 Task: Add a condition where "Ticket status contains at least one of the following Open" in recently updated tickets.
Action: Mouse moved to (252, 284)
Screenshot: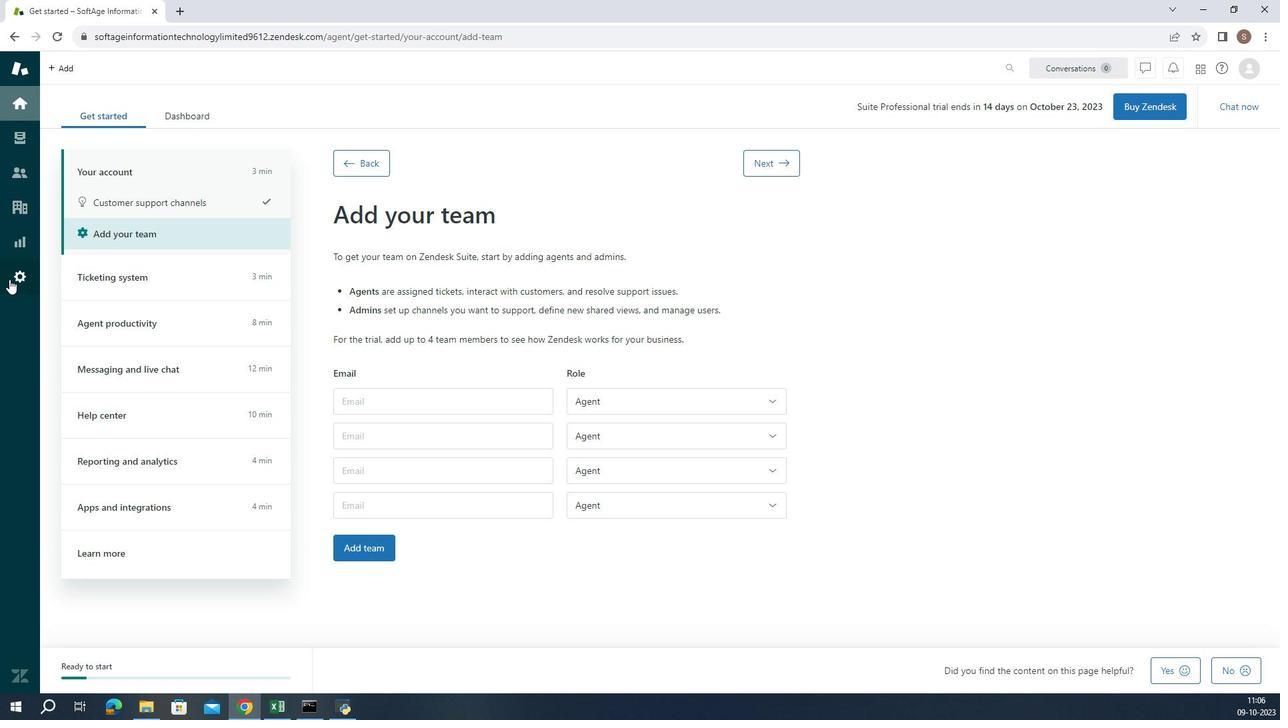 
Action: Mouse pressed left at (252, 284)
Screenshot: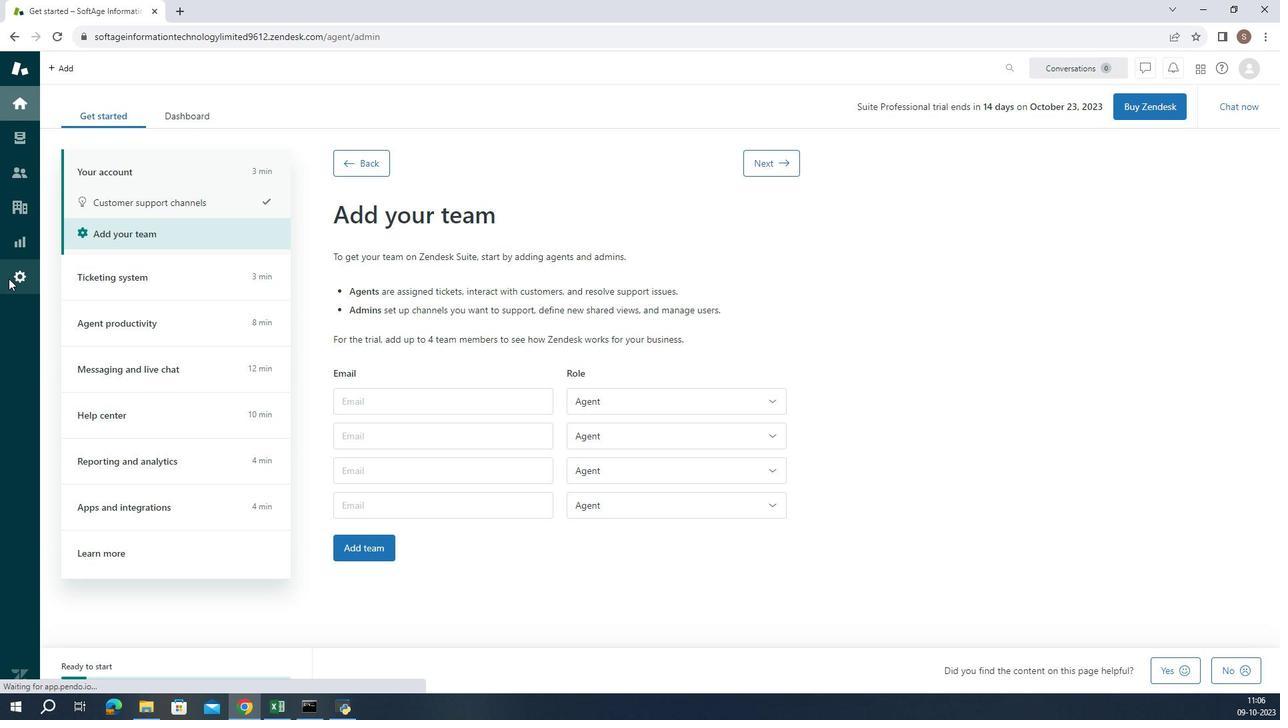 
Action: Mouse moved to (408, 605)
Screenshot: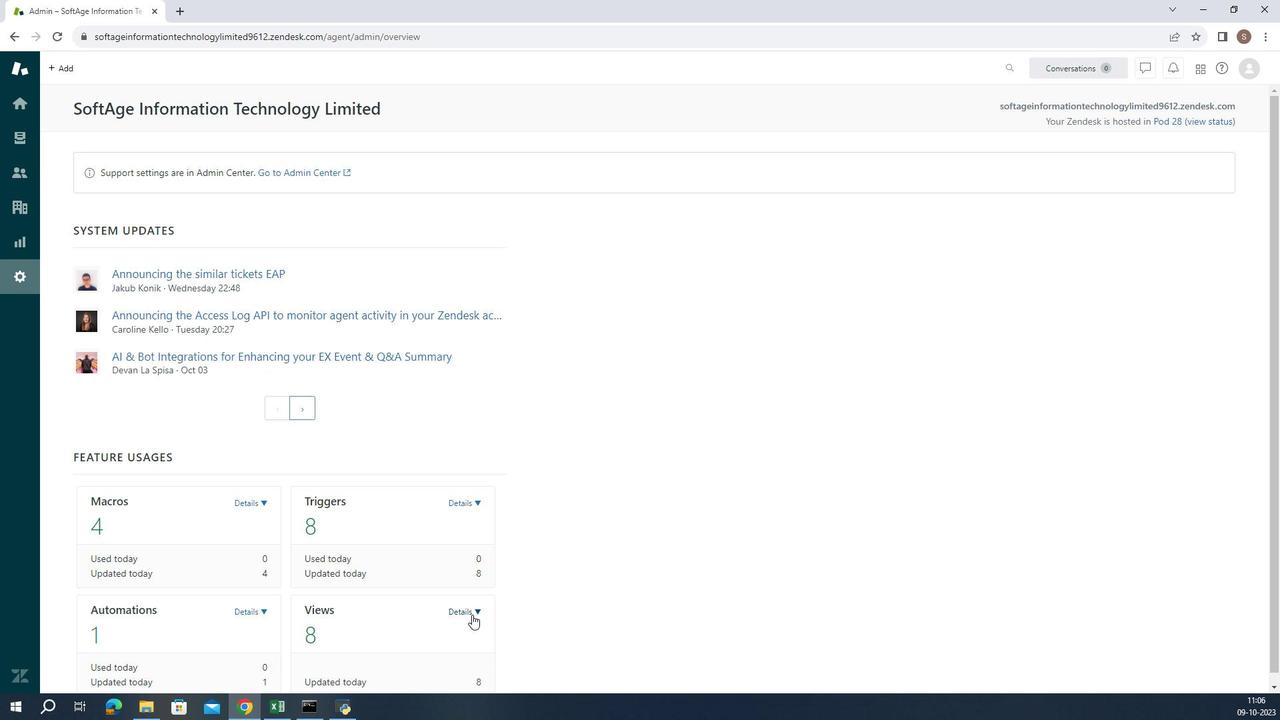 
Action: Mouse pressed left at (408, 605)
Screenshot: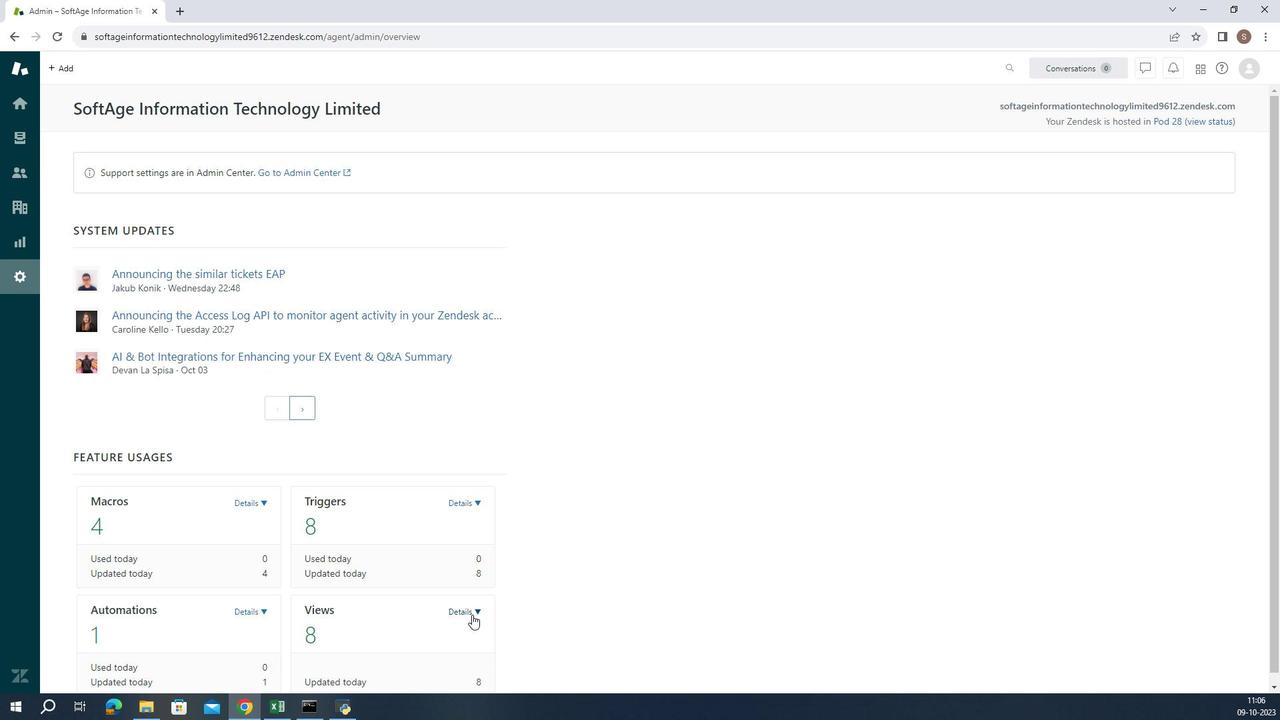 
Action: Mouse moved to (409, 641)
Screenshot: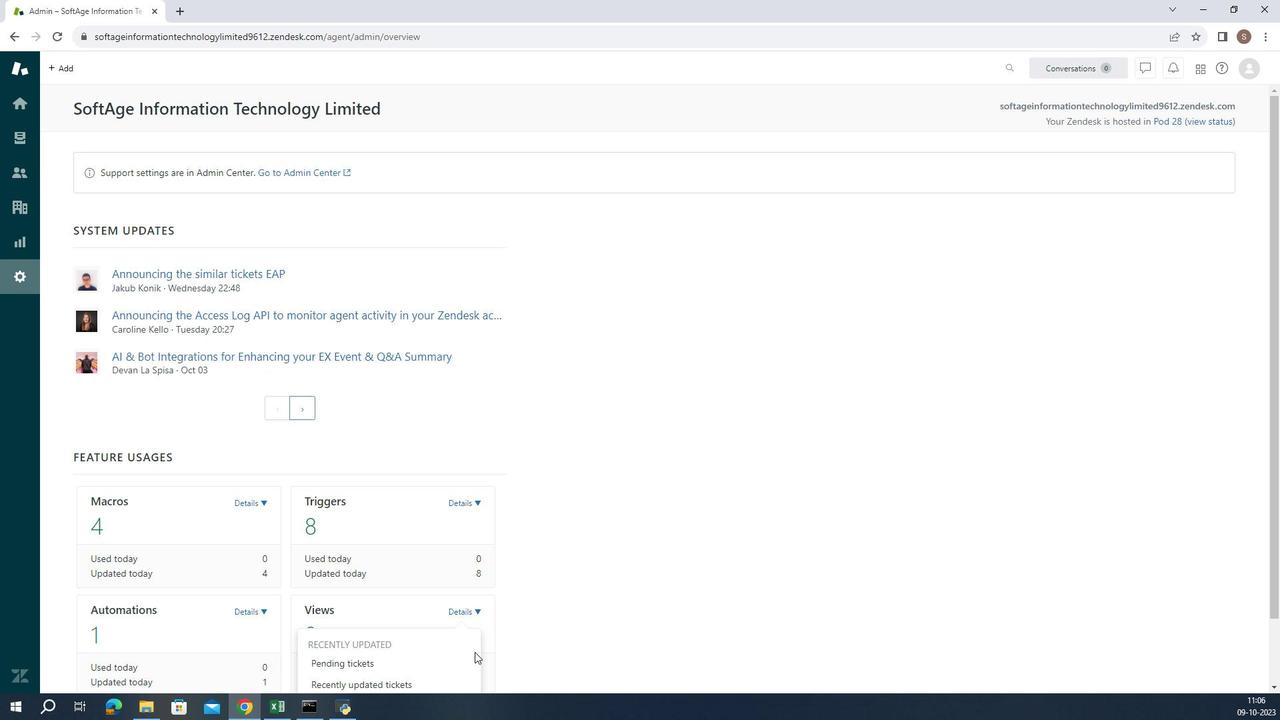 
Action: Mouse scrolled (409, 641) with delta (0, 0)
Screenshot: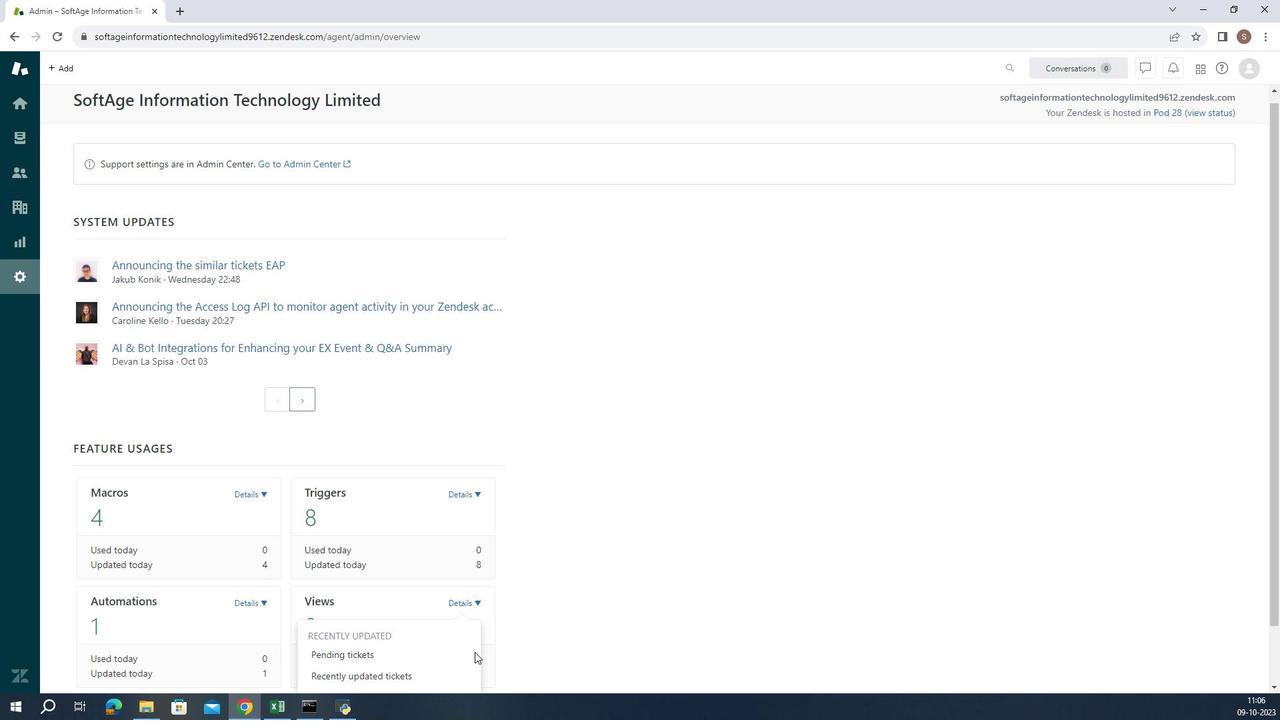 
Action: Mouse scrolled (409, 641) with delta (0, 0)
Screenshot: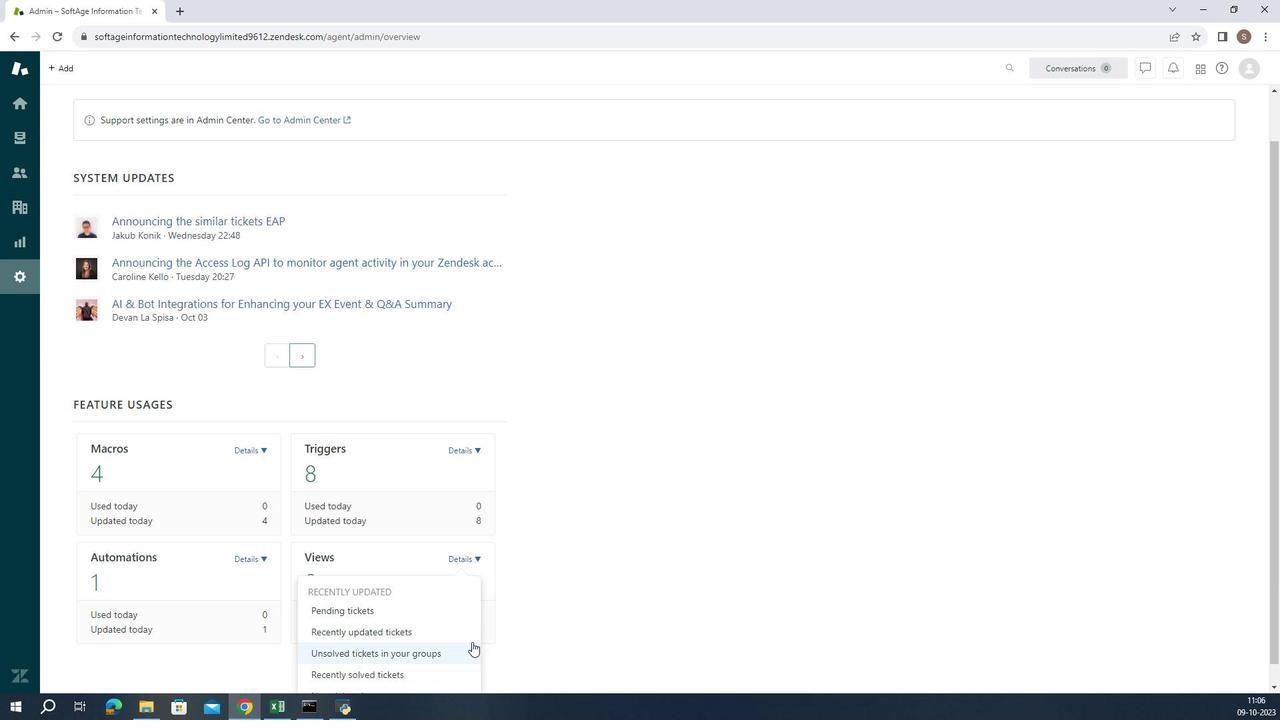 
Action: Mouse scrolled (409, 641) with delta (0, 0)
Screenshot: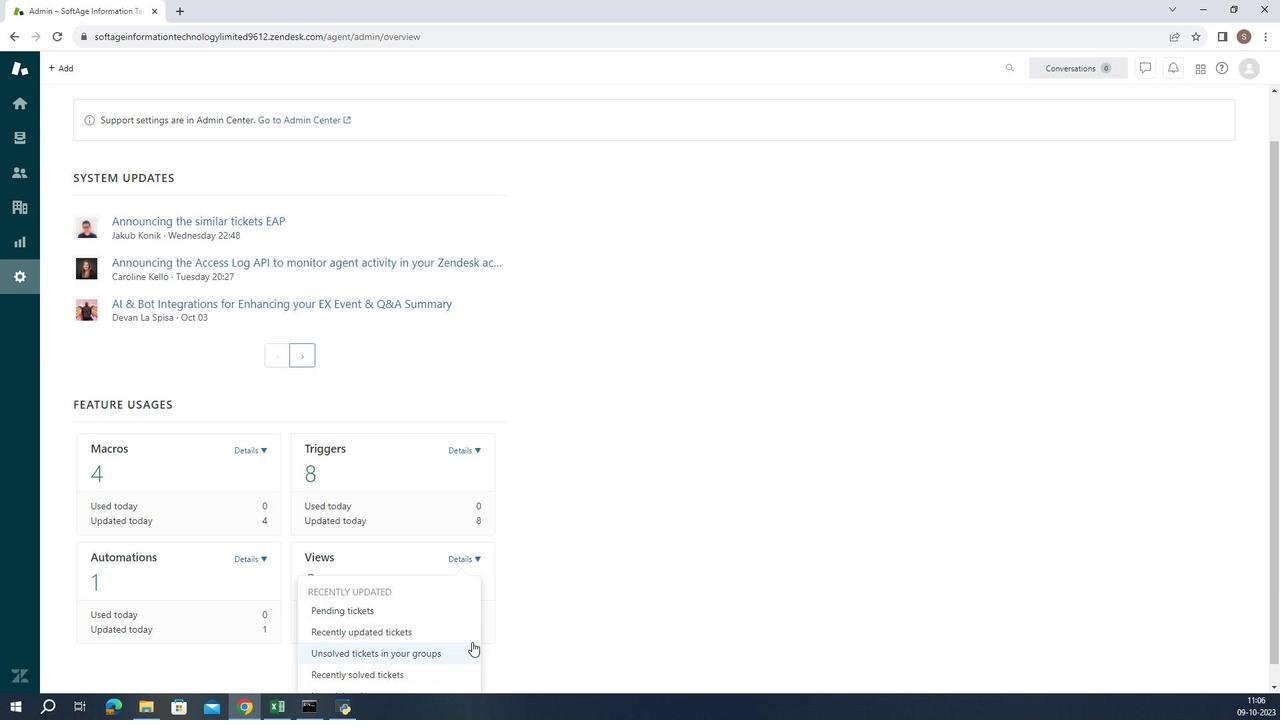 
Action: Mouse moved to (398, 604)
Screenshot: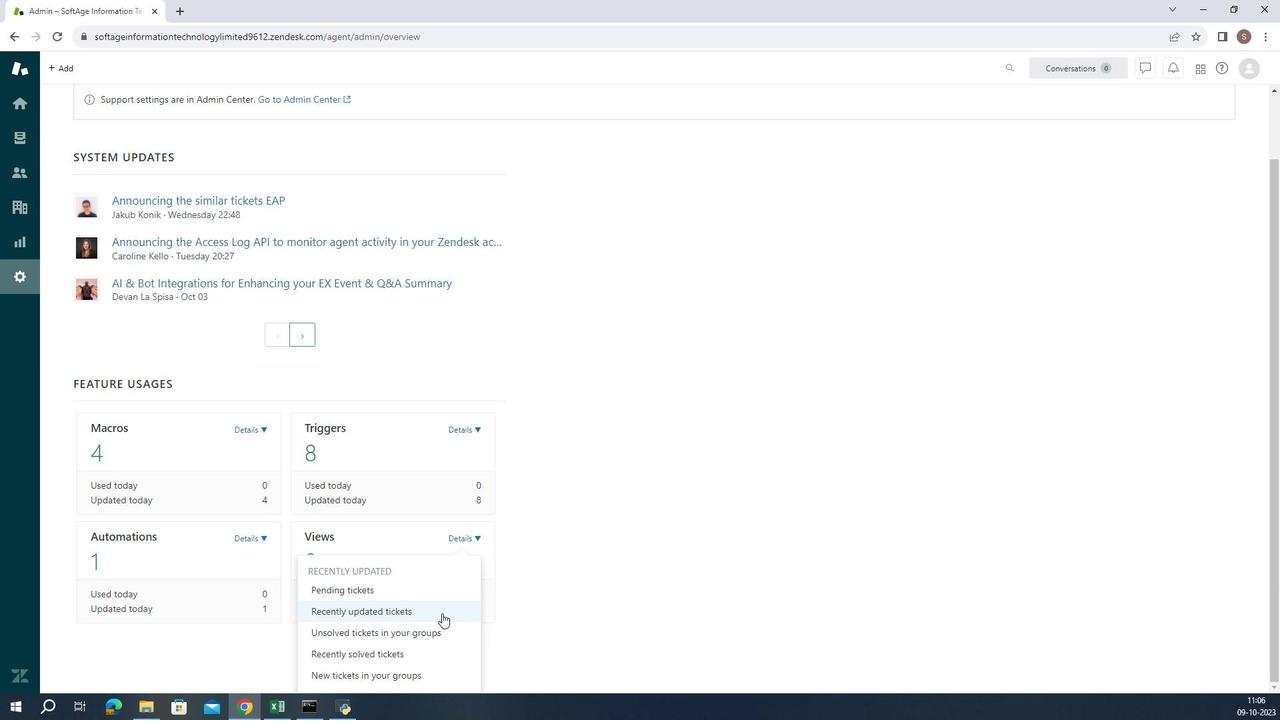 
Action: Mouse pressed left at (398, 604)
Screenshot: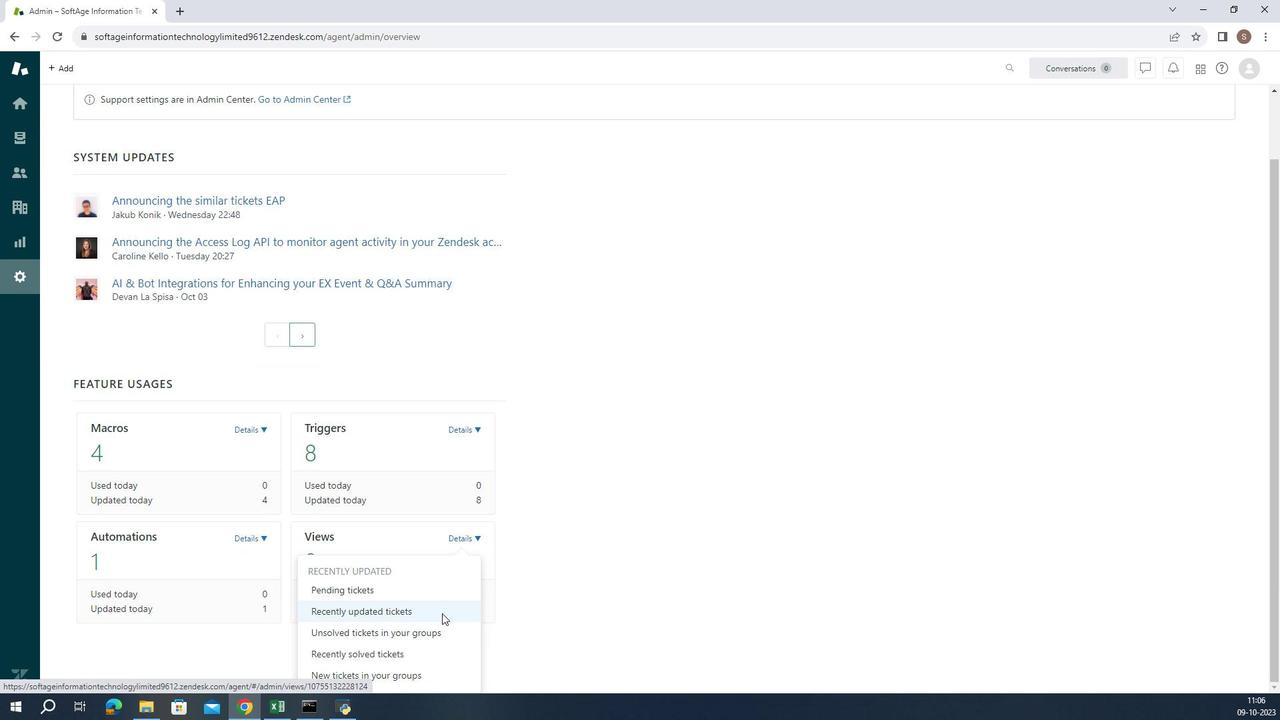 
Action: Mouse moved to (317, 448)
Screenshot: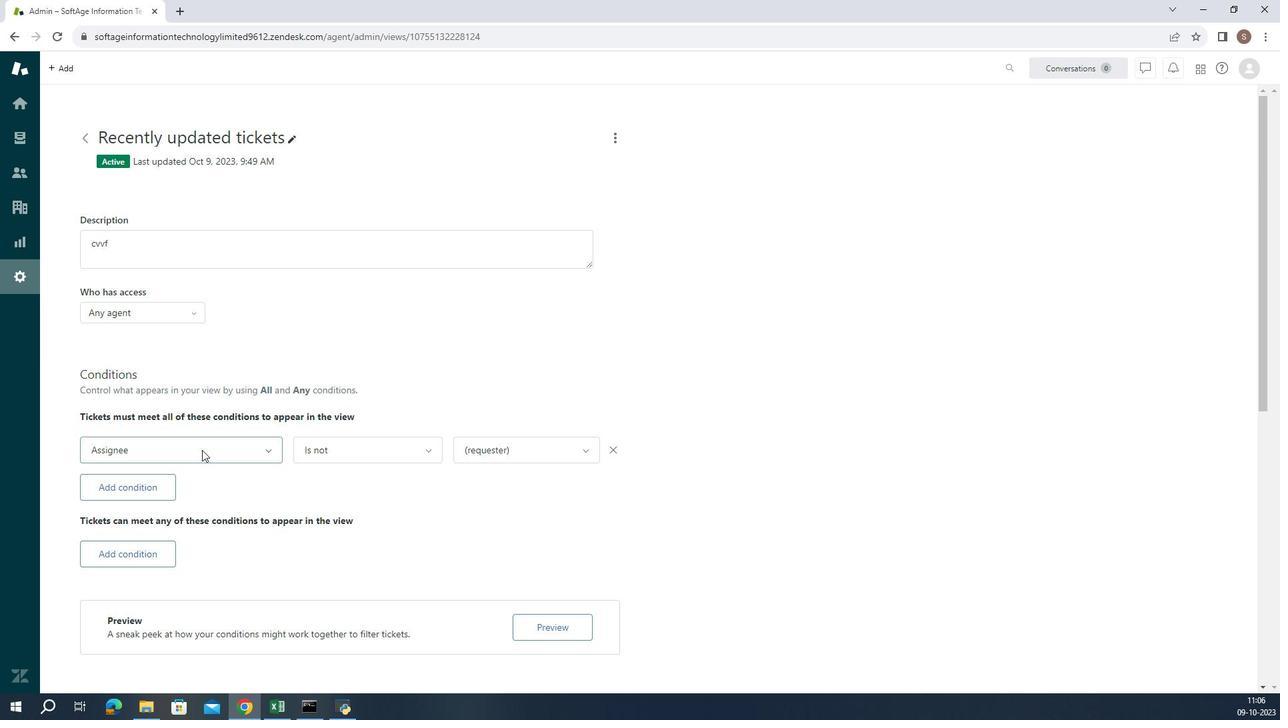 
Action: Mouse pressed left at (317, 448)
Screenshot: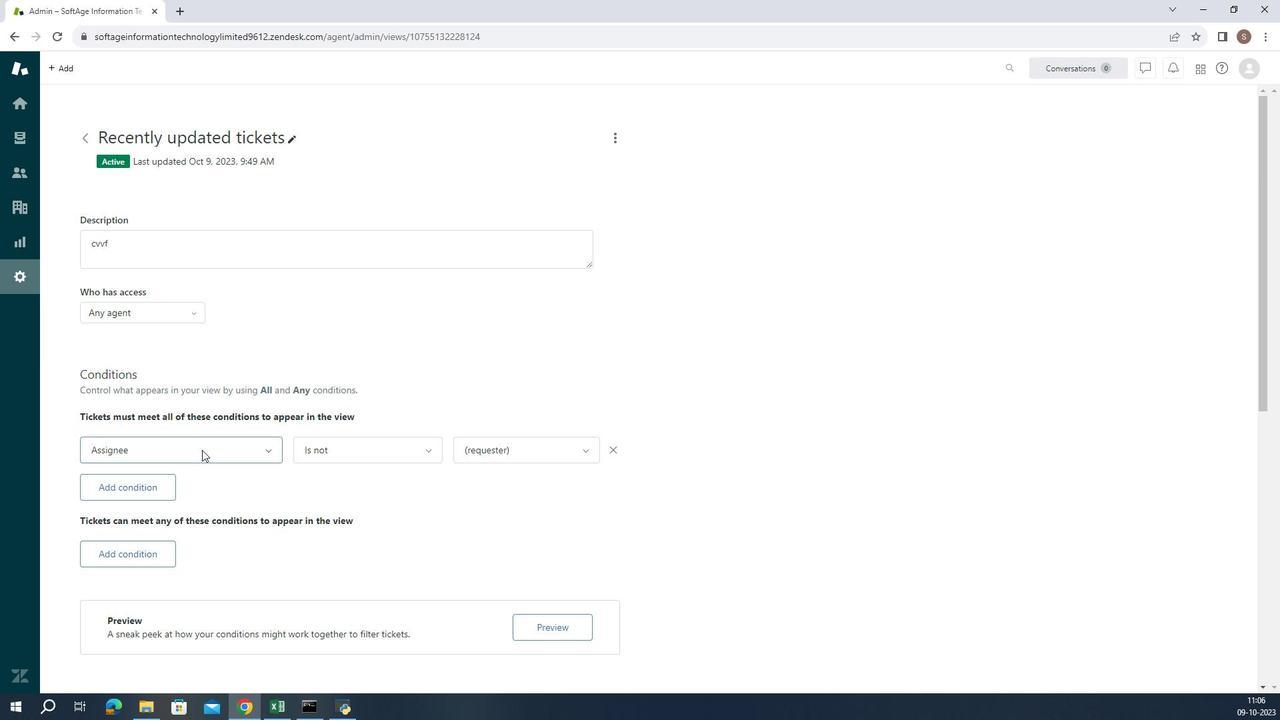 
Action: Mouse moved to (308, 331)
Screenshot: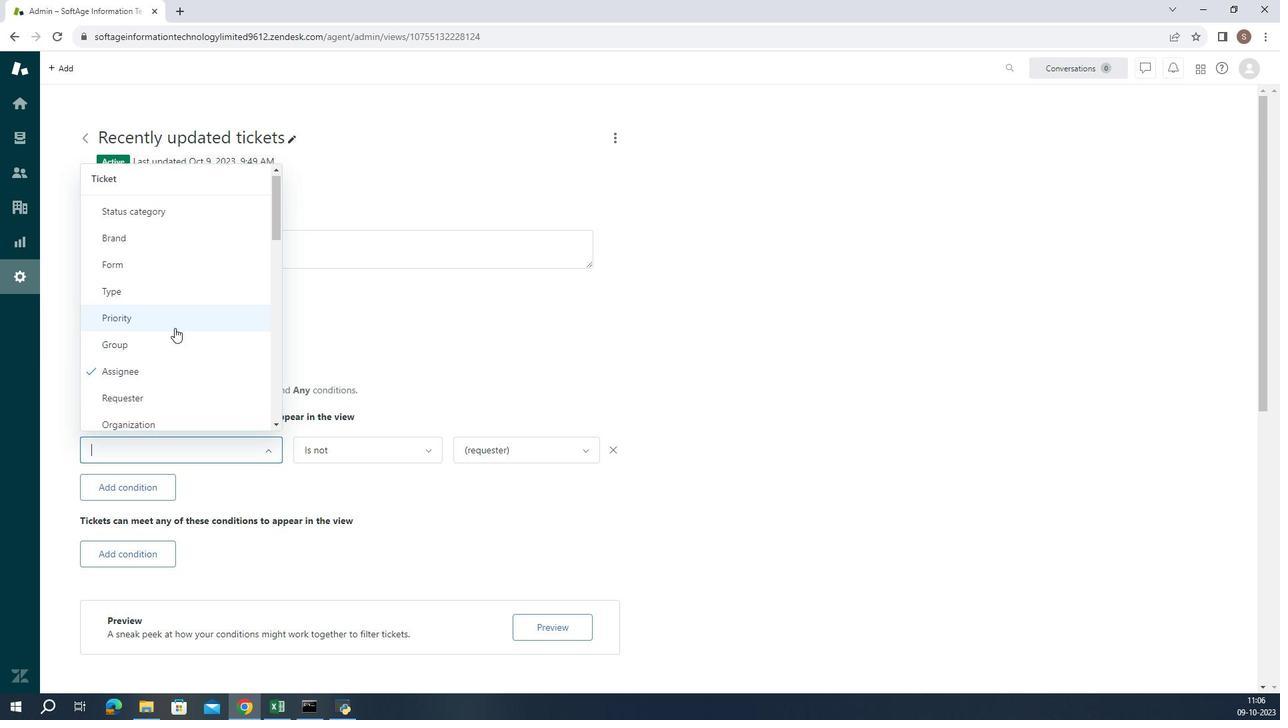 
Action: Mouse scrolled (308, 330) with delta (0, 0)
Screenshot: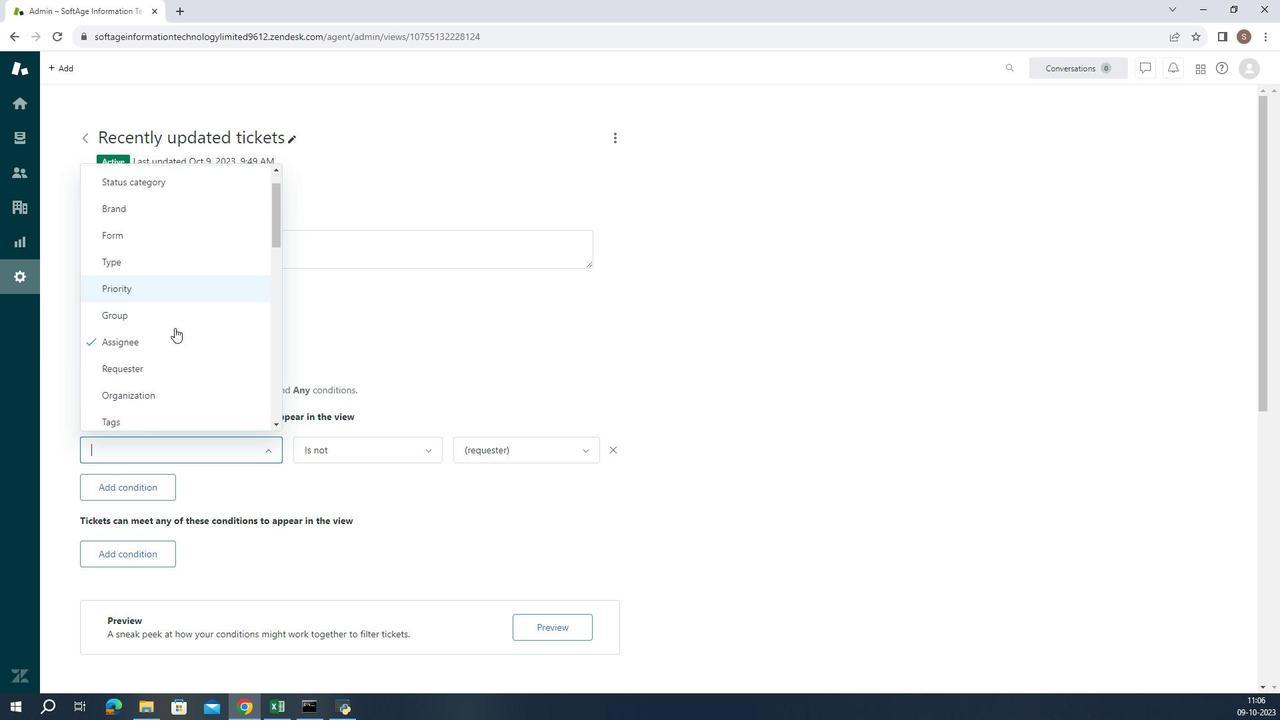 
Action: Mouse scrolled (308, 330) with delta (0, 0)
Screenshot: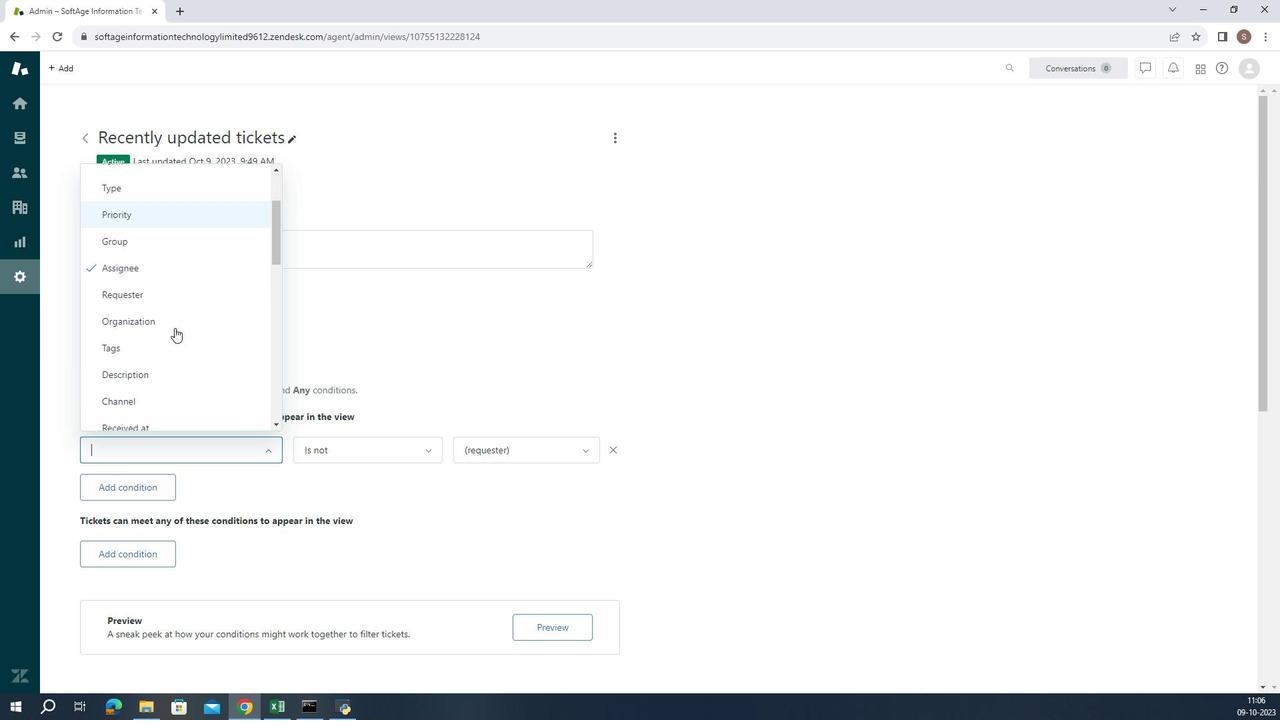 
Action: Mouse scrolled (308, 330) with delta (0, 0)
Screenshot: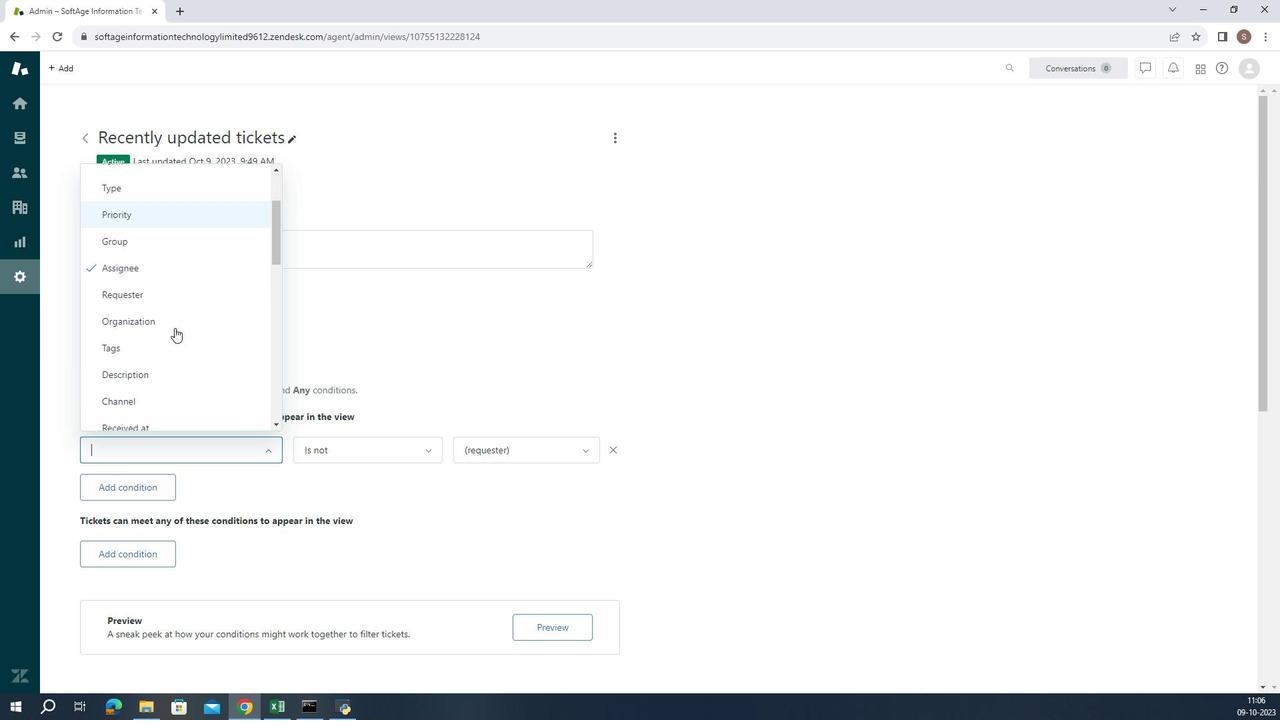 
Action: Mouse scrolled (308, 330) with delta (0, 0)
Screenshot: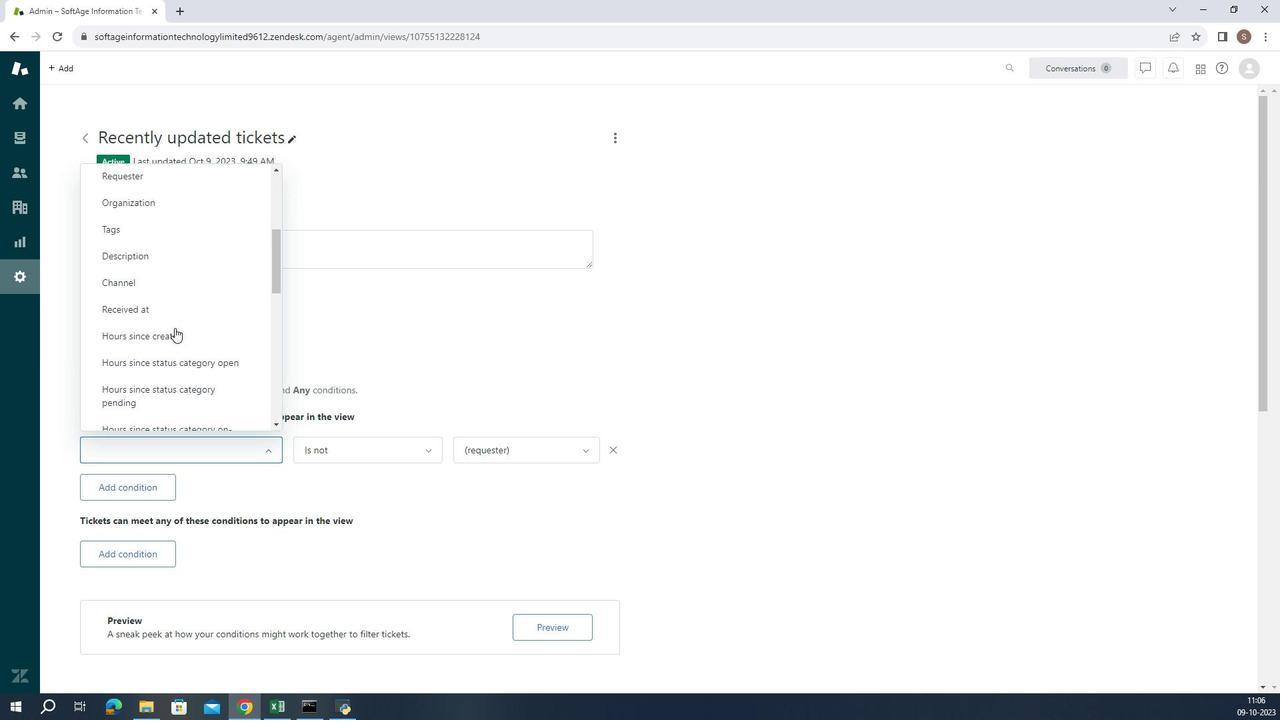 
Action: Mouse scrolled (308, 330) with delta (0, 0)
Screenshot: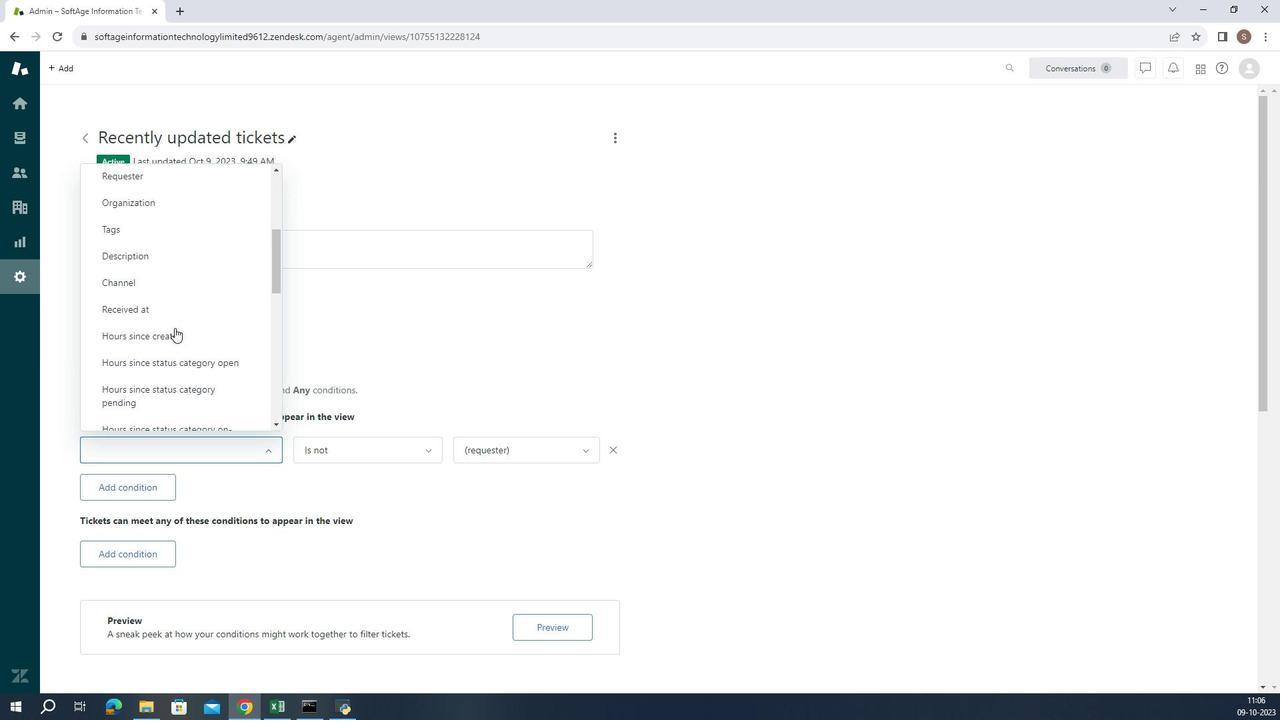 
Action: Mouse scrolled (308, 330) with delta (0, 0)
Screenshot: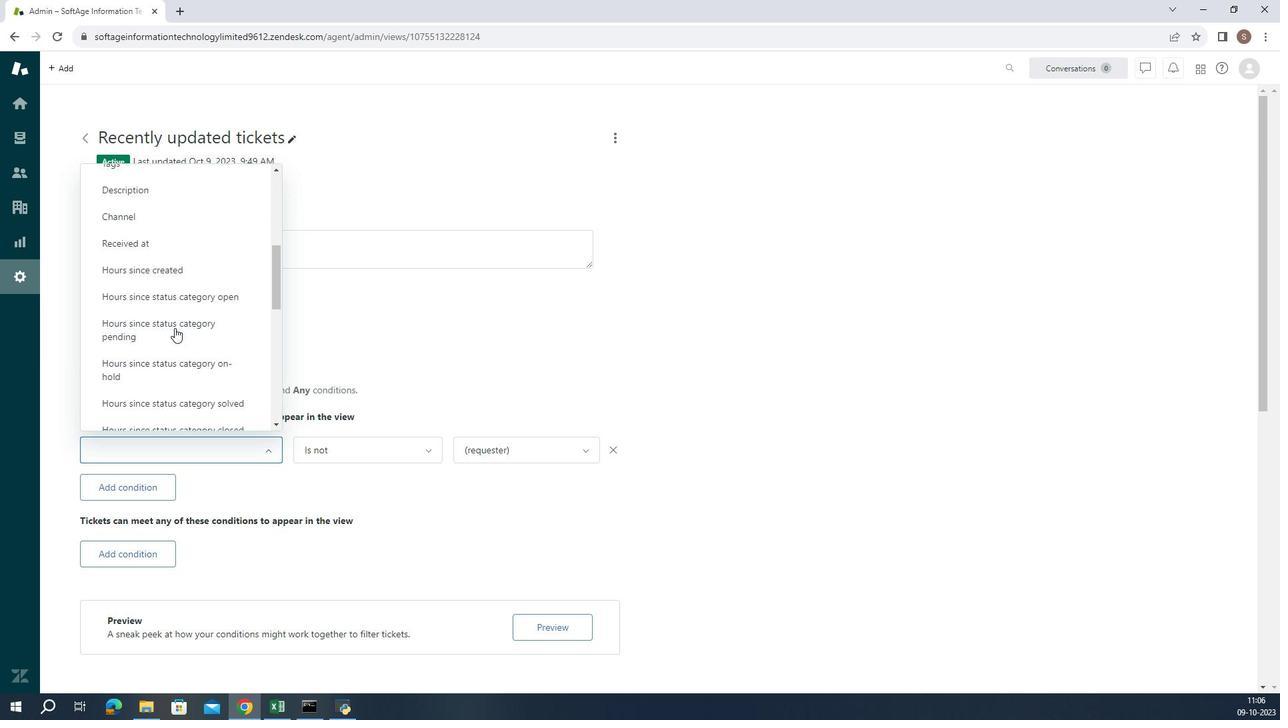 
Action: Mouse scrolled (308, 330) with delta (0, 0)
Screenshot: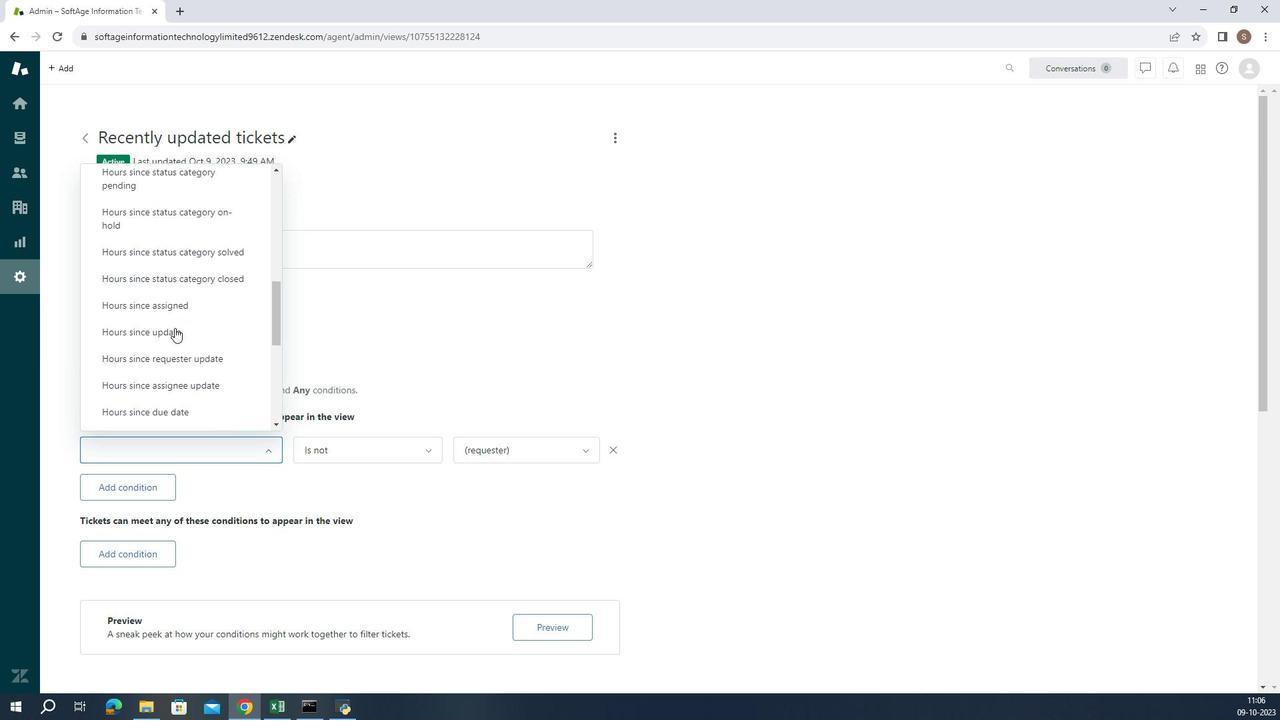 
Action: Mouse scrolled (308, 330) with delta (0, 0)
Screenshot: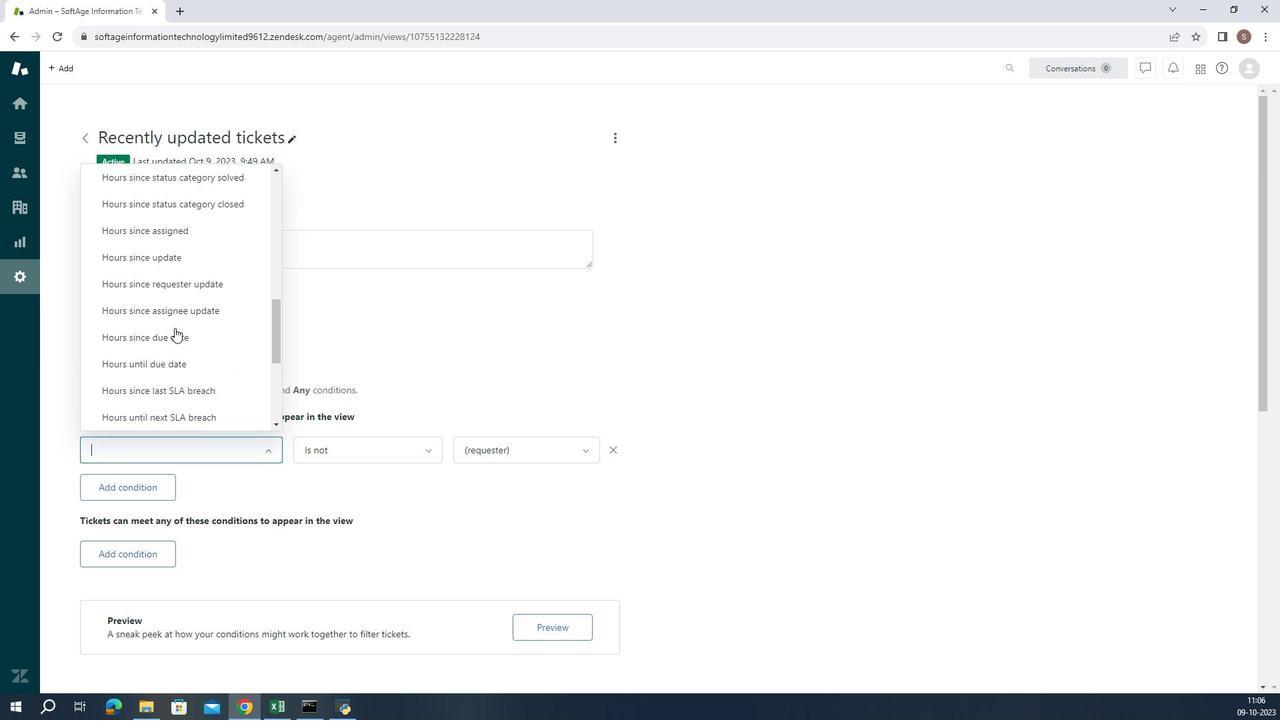 
Action: Mouse scrolled (308, 330) with delta (0, 0)
Screenshot: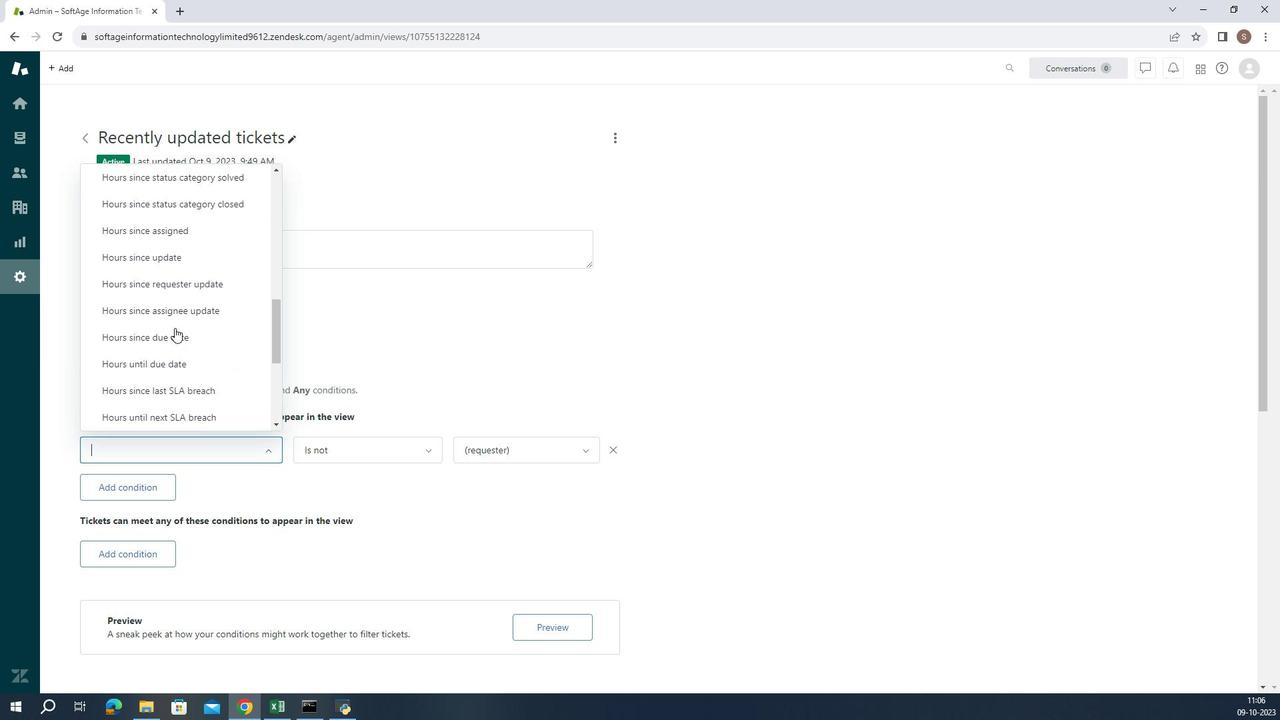 
Action: Mouse scrolled (308, 330) with delta (0, 0)
Screenshot: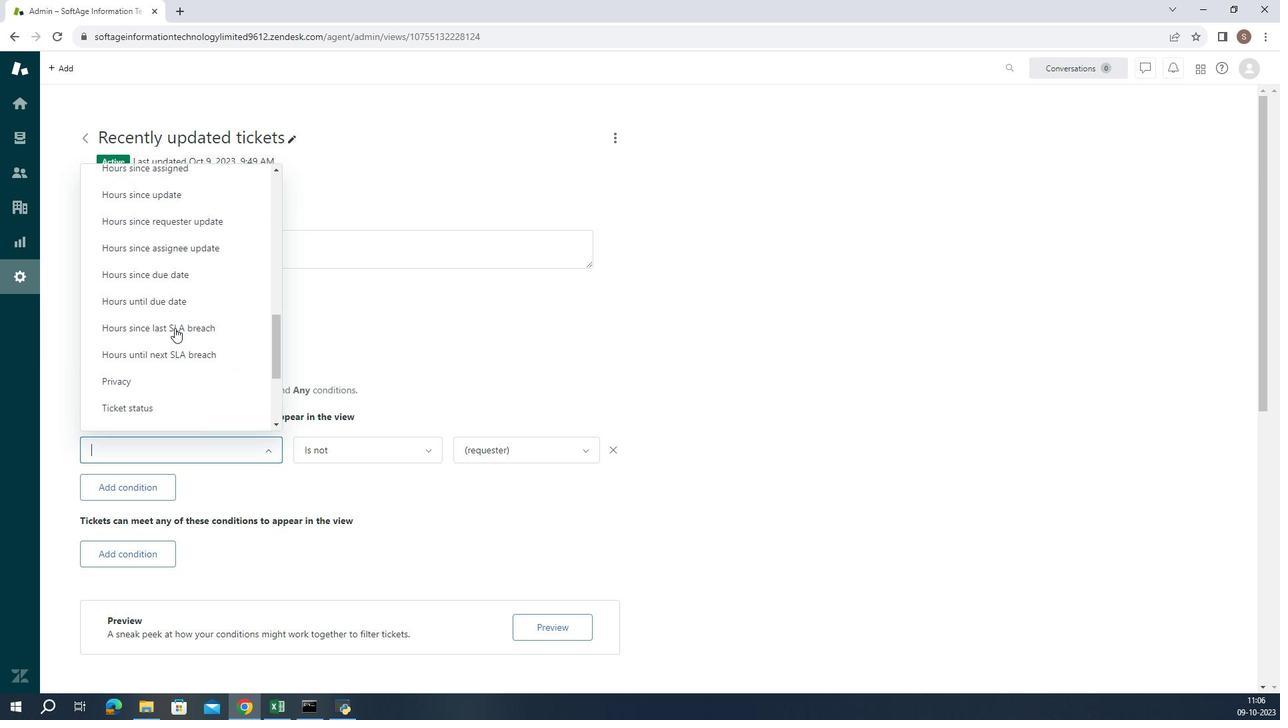 
Action: Mouse moved to (309, 324)
Screenshot: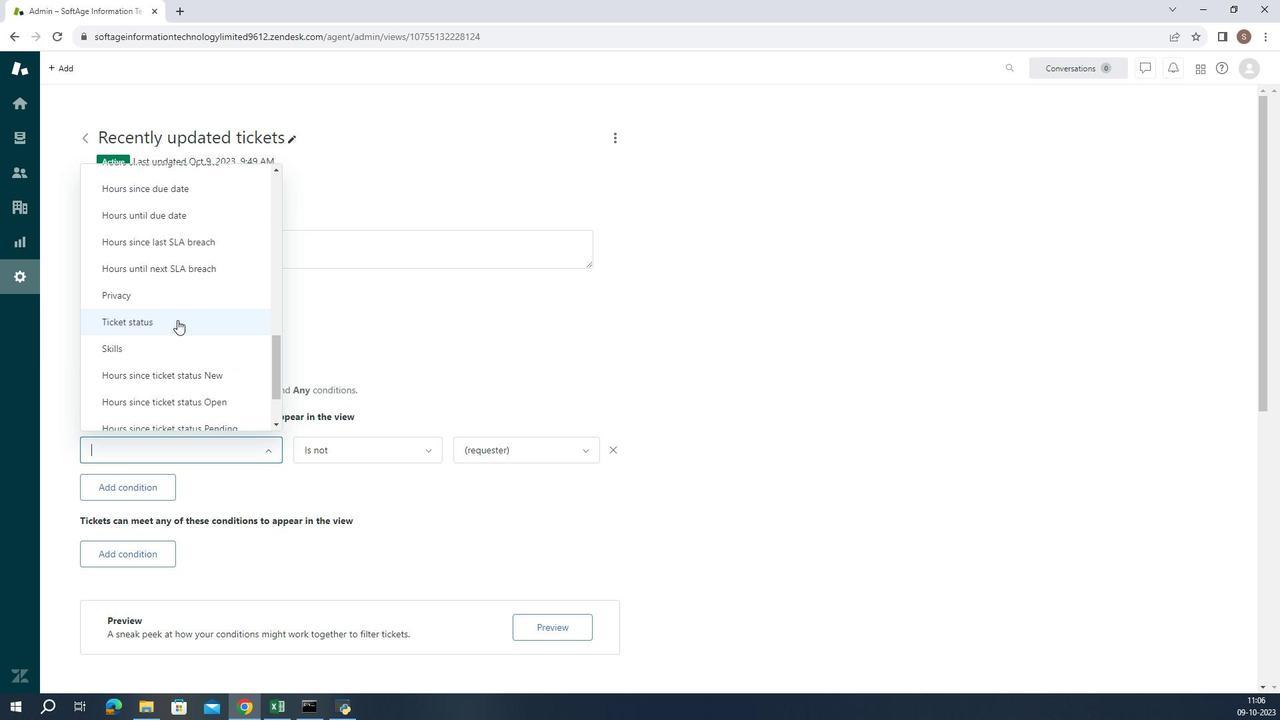 
Action: Mouse pressed left at (309, 324)
Screenshot: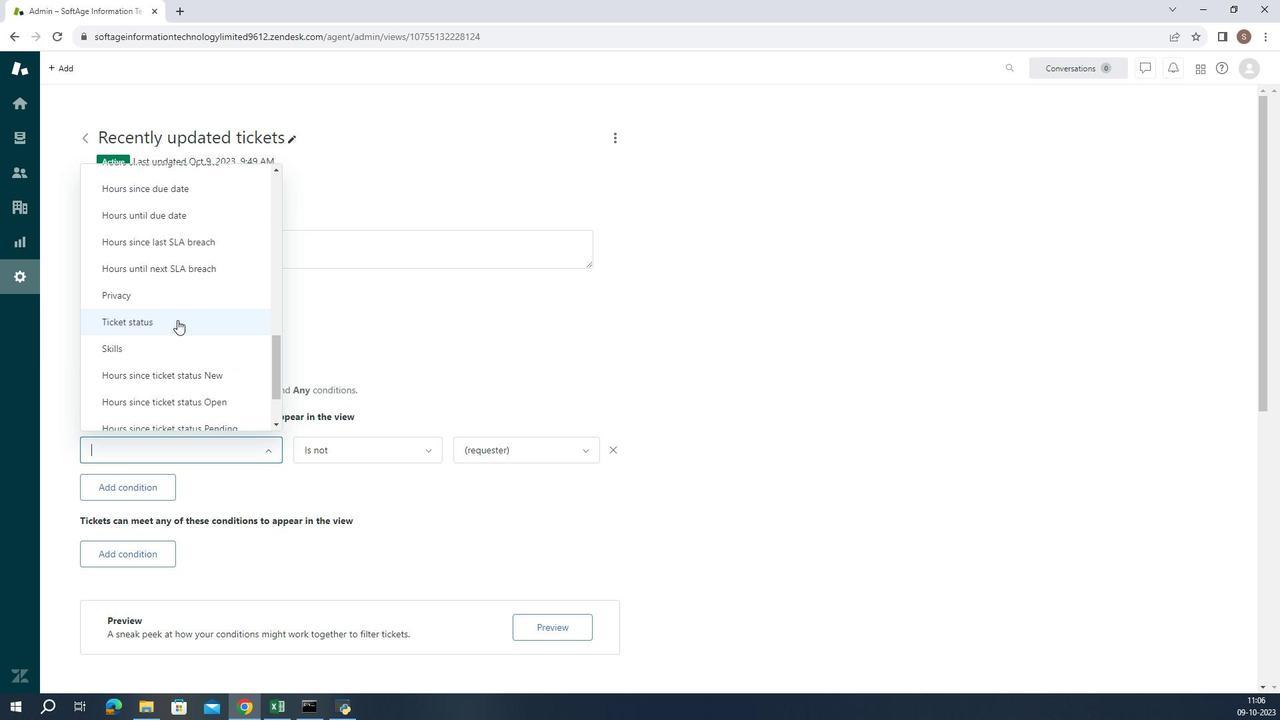 
Action: Mouse moved to (389, 442)
Screenshot: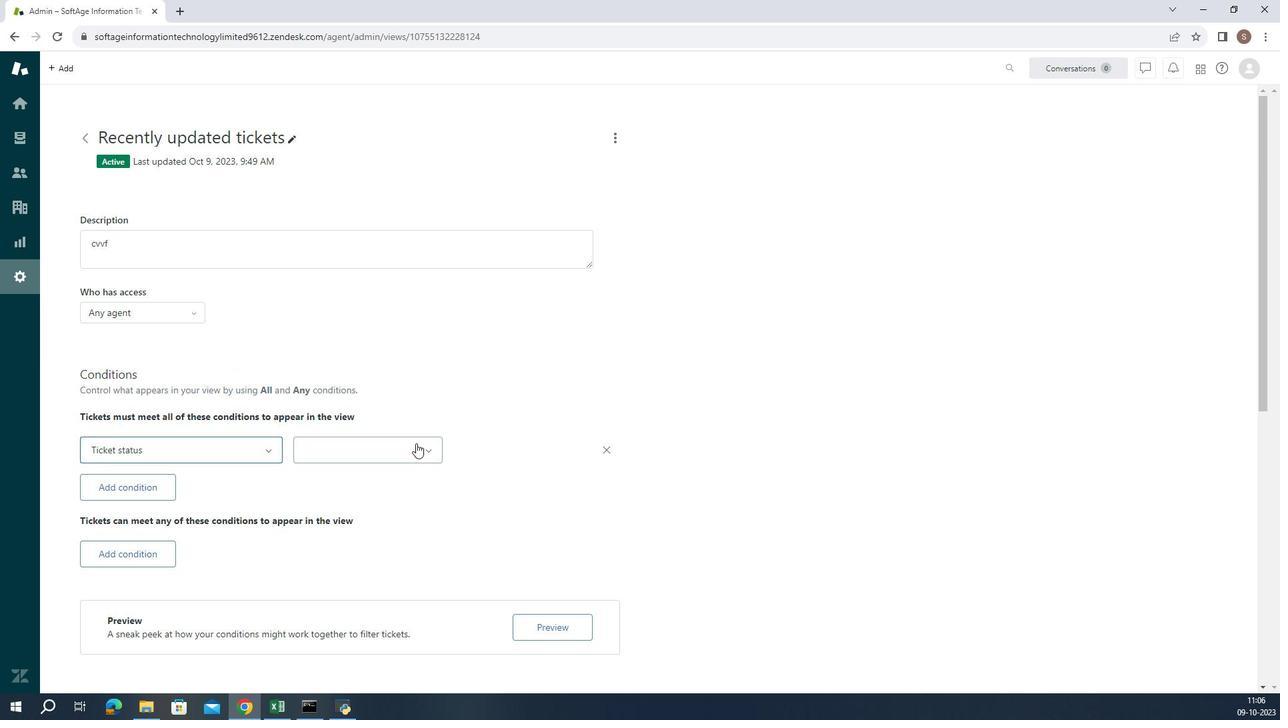 
Action: Mouse pressed left at (389, 442)
Screenshot: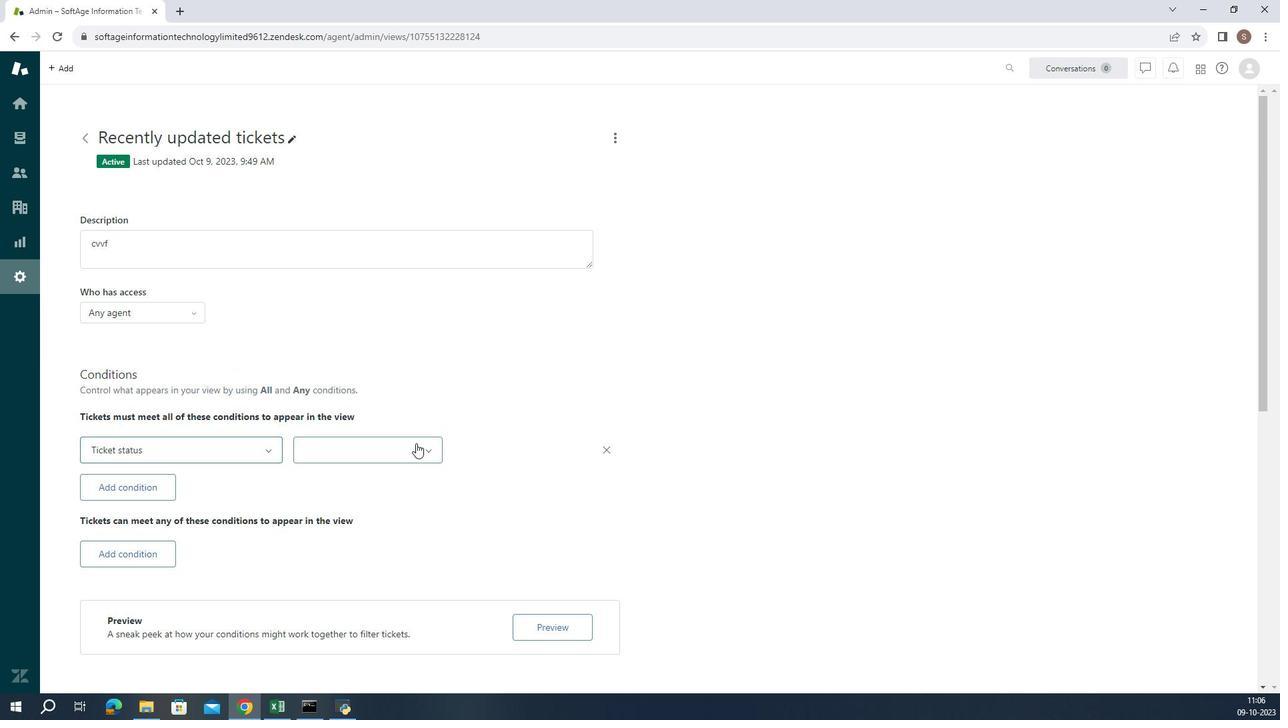 
Action: Mouse moved to (385, 486)
Screenshot: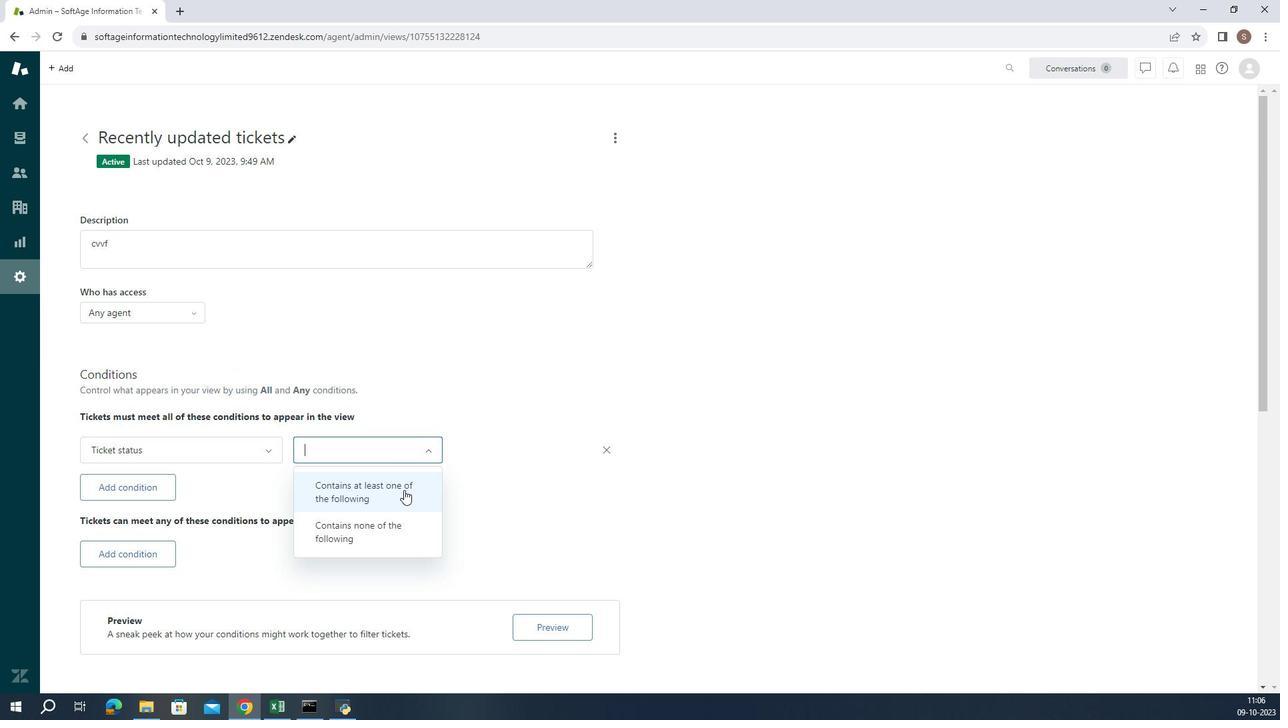 
Action: Mouse pressed left at (385, 486)
Screenshot: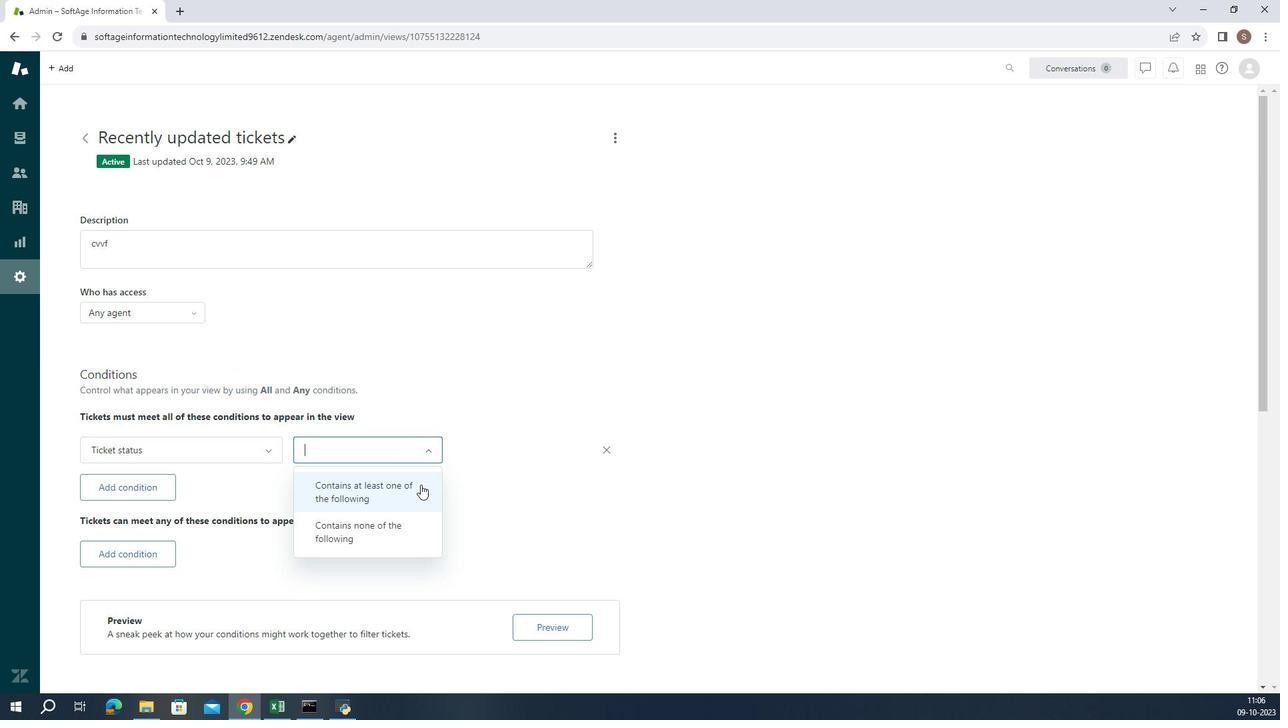 
Action: Mouse moved to (420, 452)
Screenshot: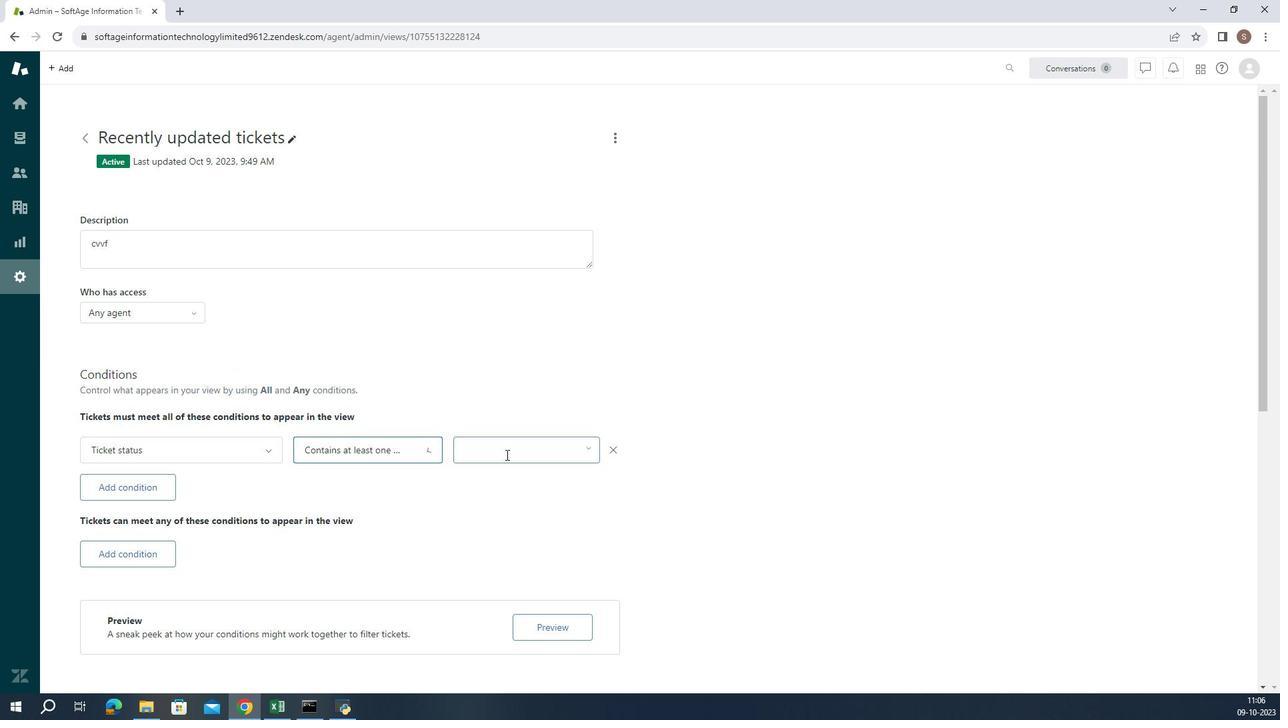 
Action: Mouse pressed left at (420, 452)
Screenshot: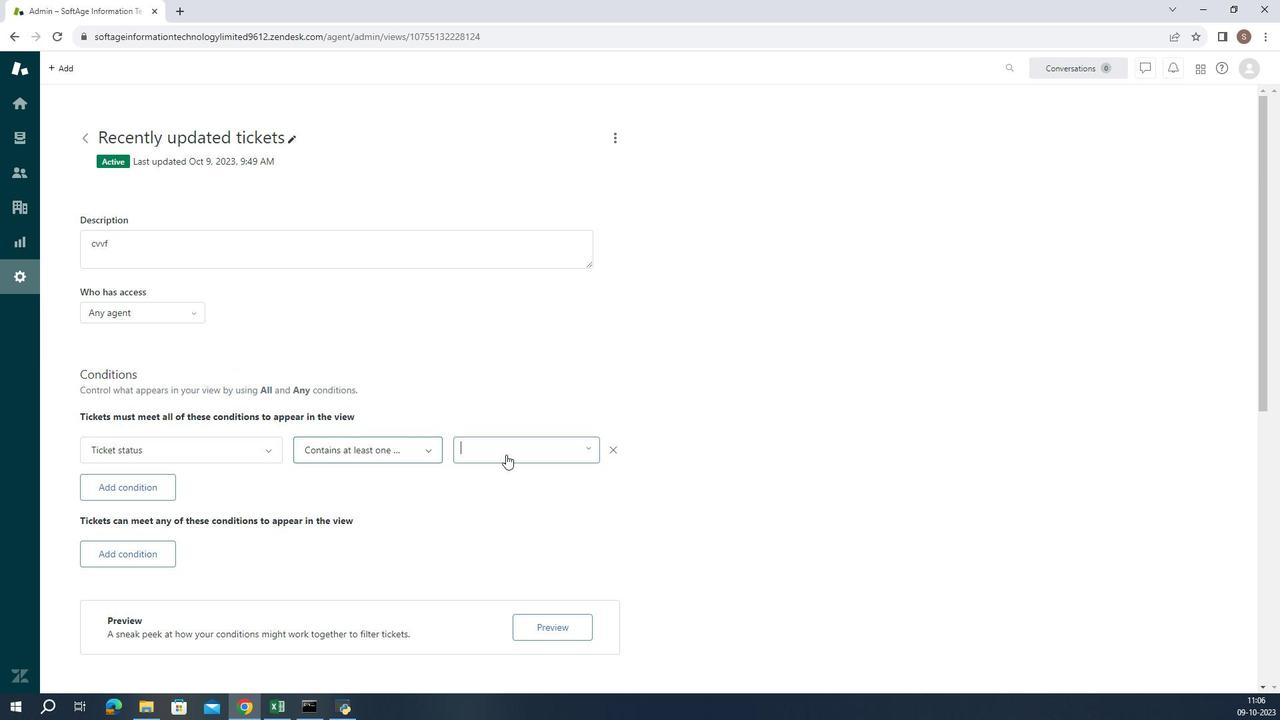 
Action: Mouse moved to (416, 489)
Screenshot: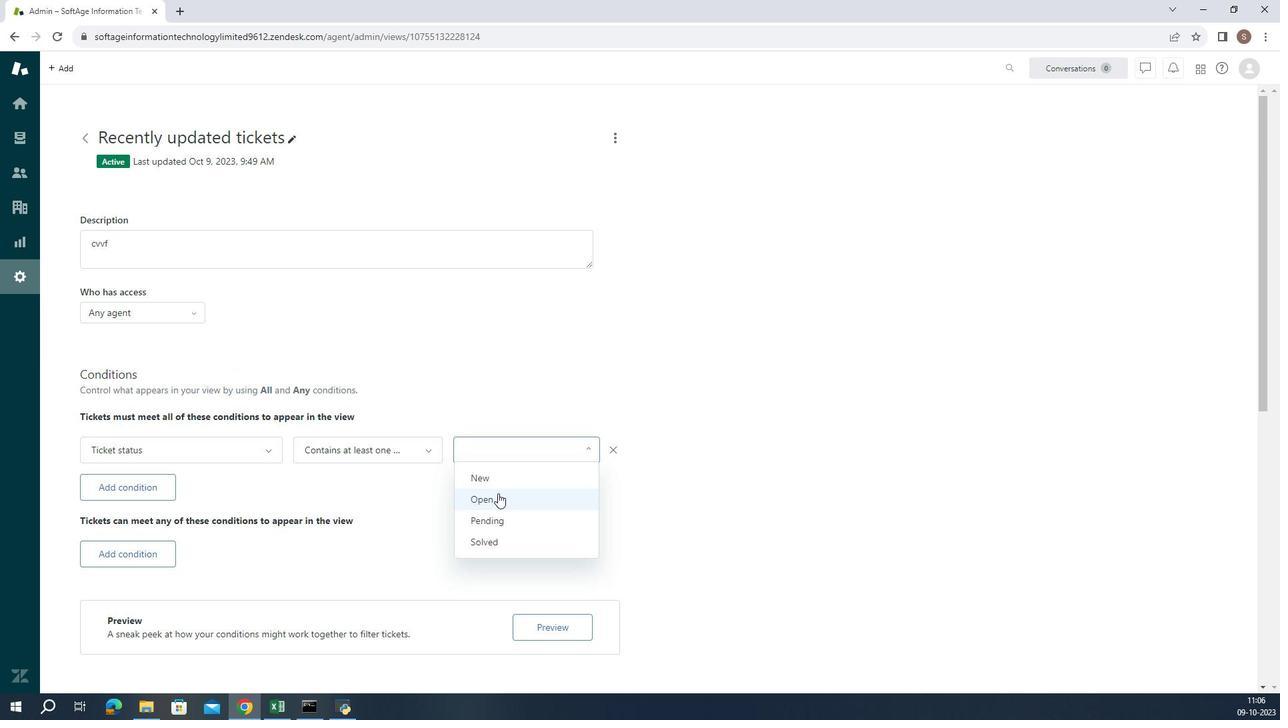 
Action: Mouse pressed left at (416, 489)
Screenshot: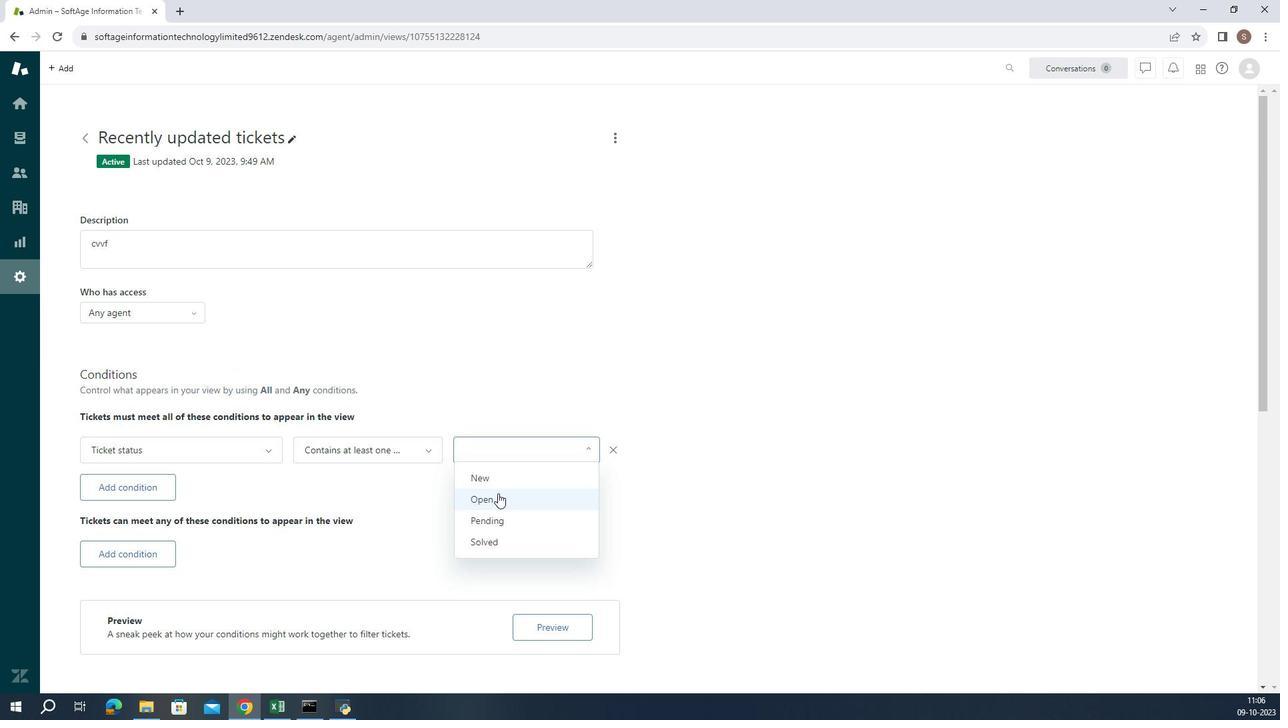 
Action: Mouse moved to (384, 496)
Screenshot: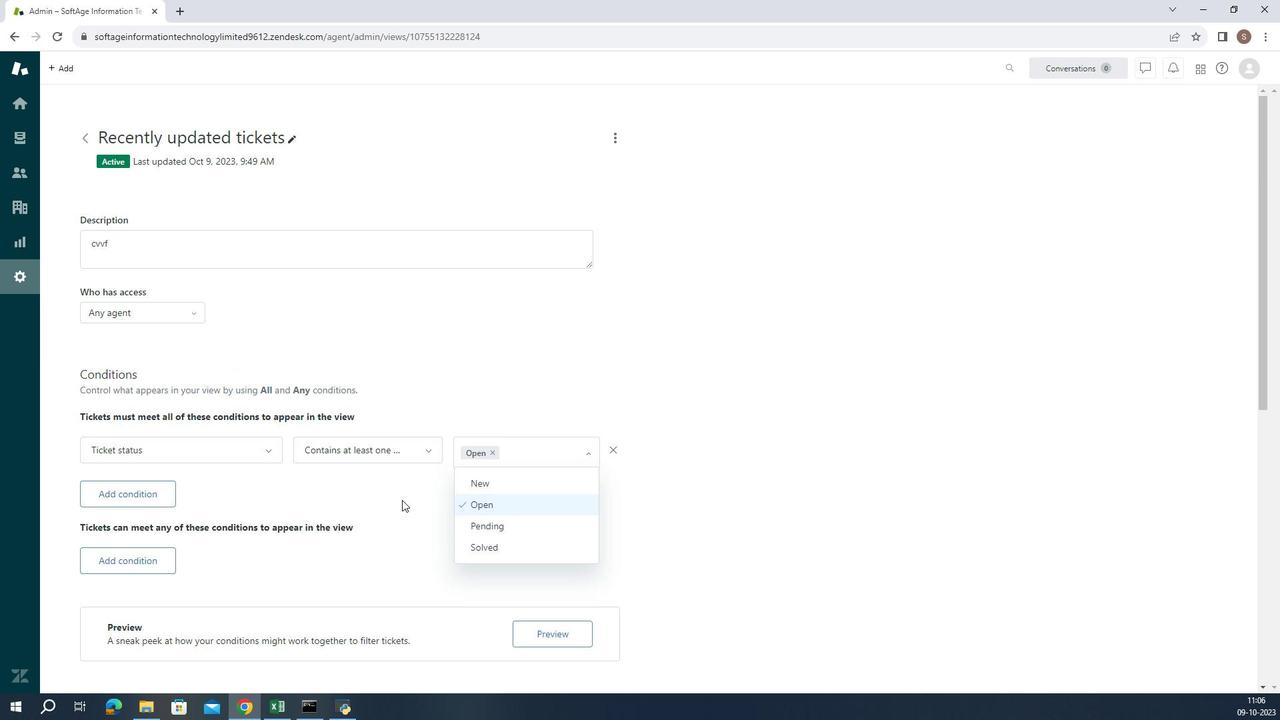 
Action: Mouse pressed left at (384, 496)
Screenshot: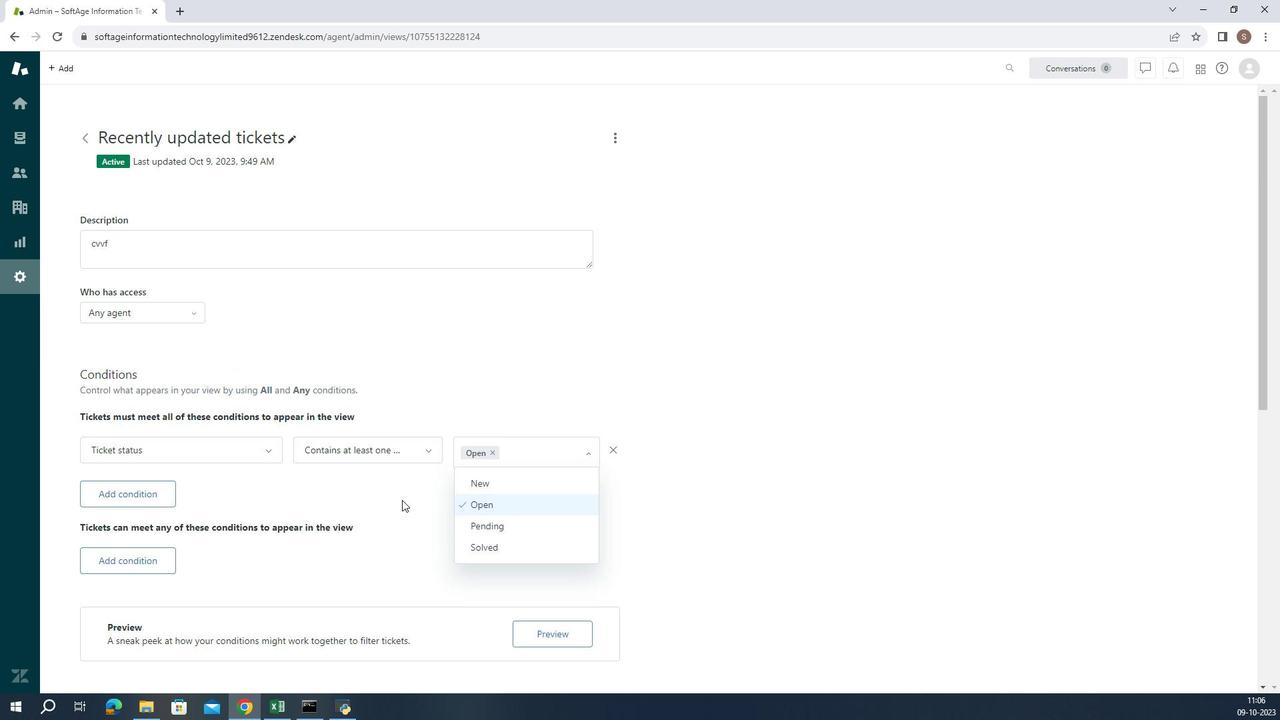 
